 Task: Add the "warning" sticker at the center of the card.
Action: Mouse moved to (1128, 92)
Screenshot: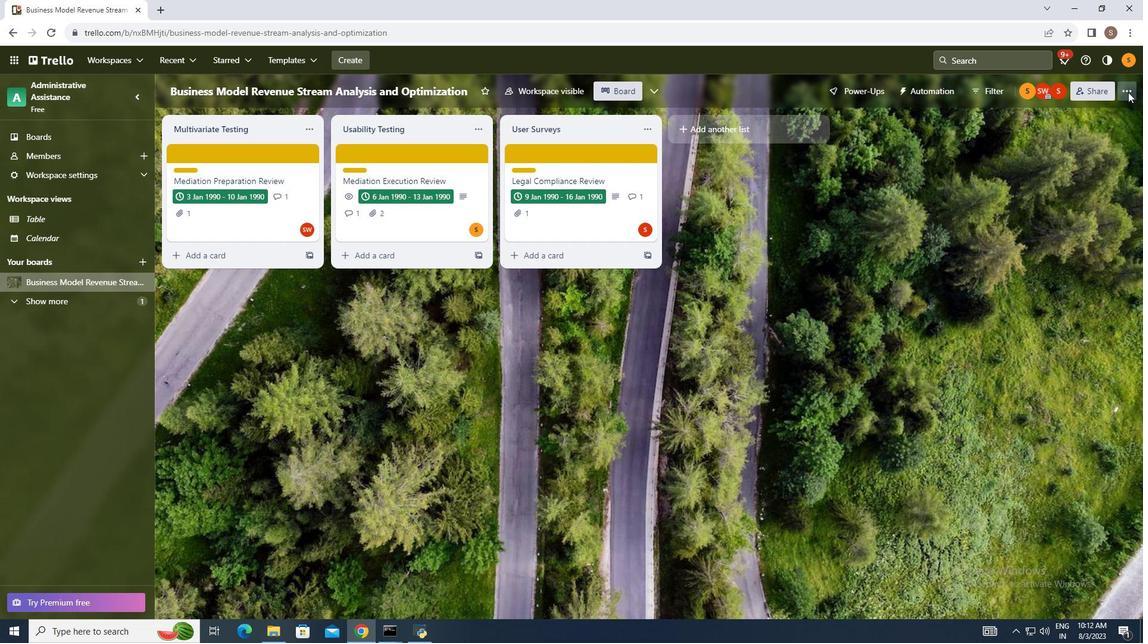
Action: Mouse pressed left at (1128, 92)
Screenshot: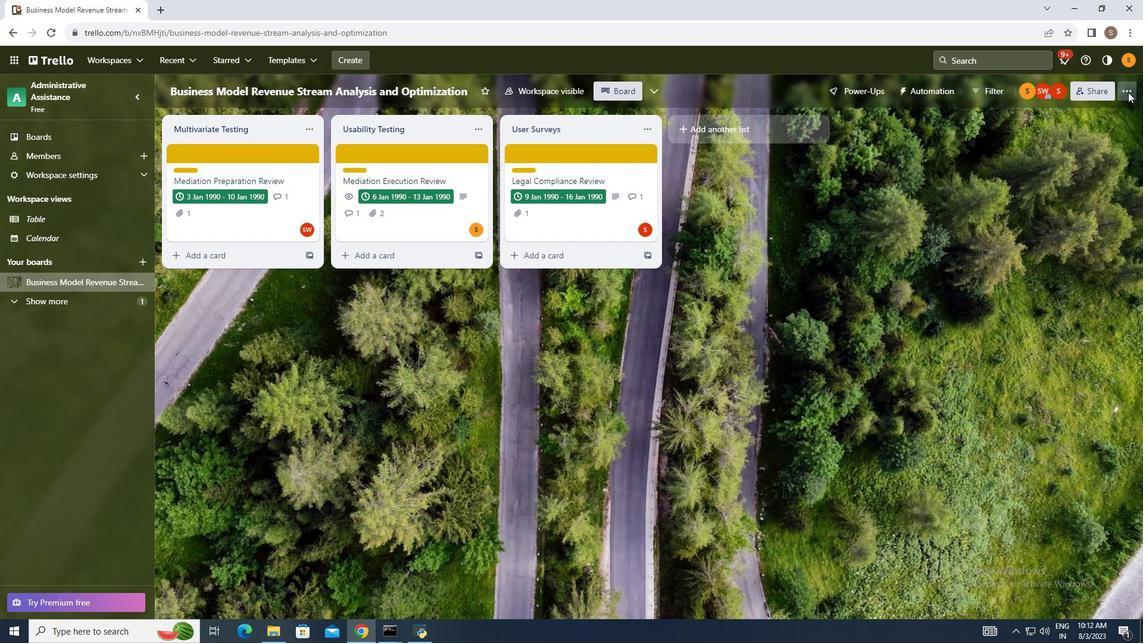 
Action: Mouse moved to (1040, 248)
Screenshot: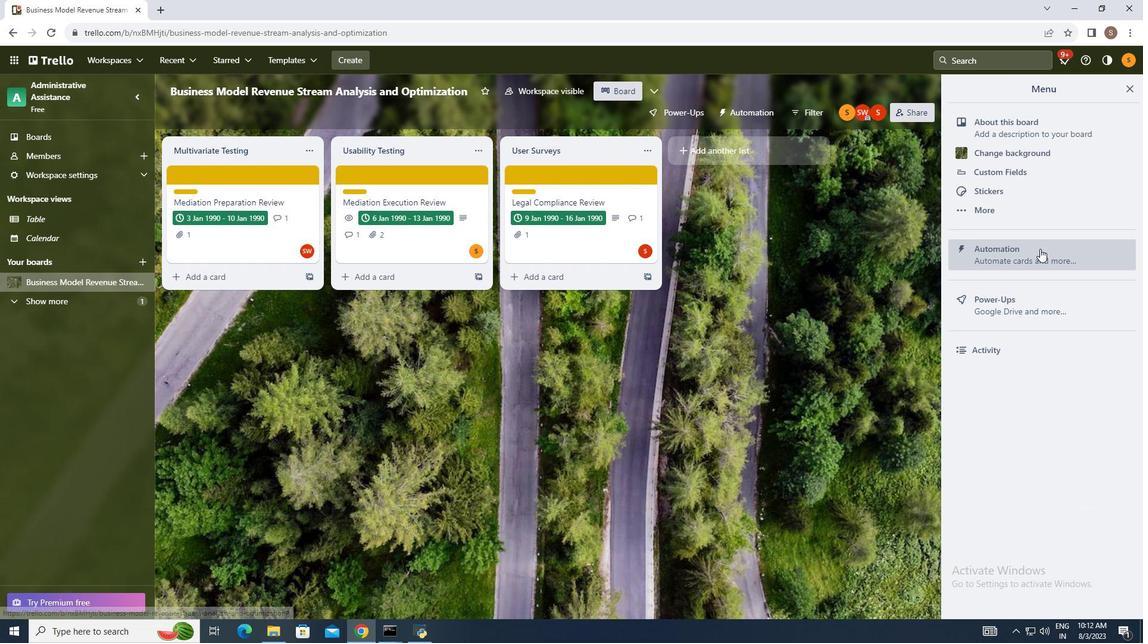 
Action: Mouse pressed left at (1040, 248)
Screenshot: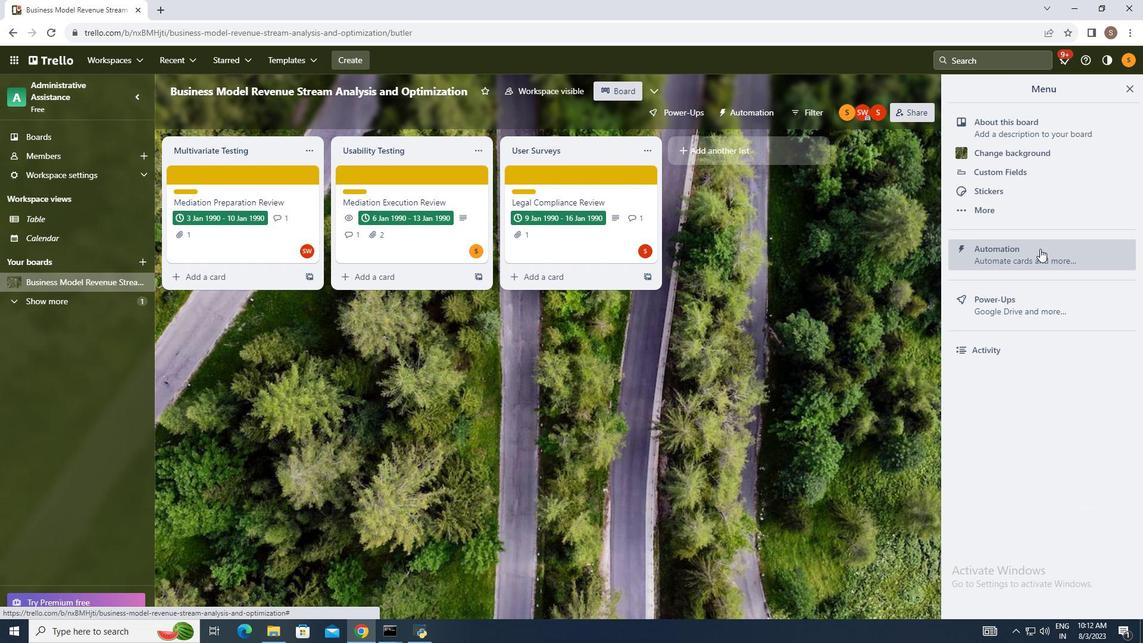 
Action: Mouse moved to (214, 303)
Screenshot: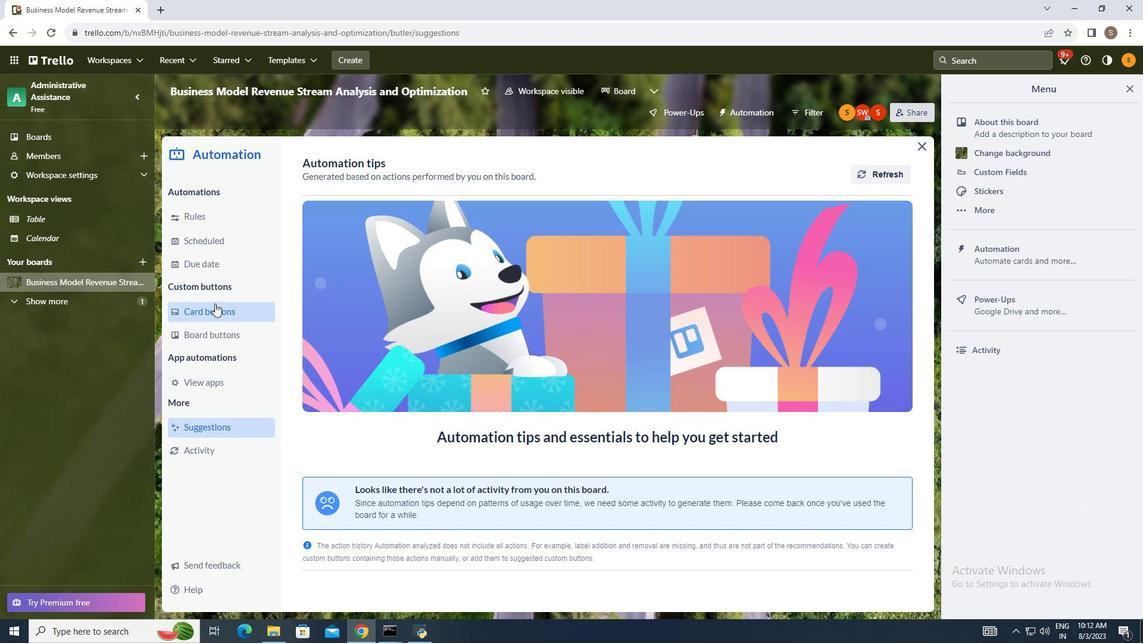 
Action: Mouse pressed left at (214, 303)
Screenshot: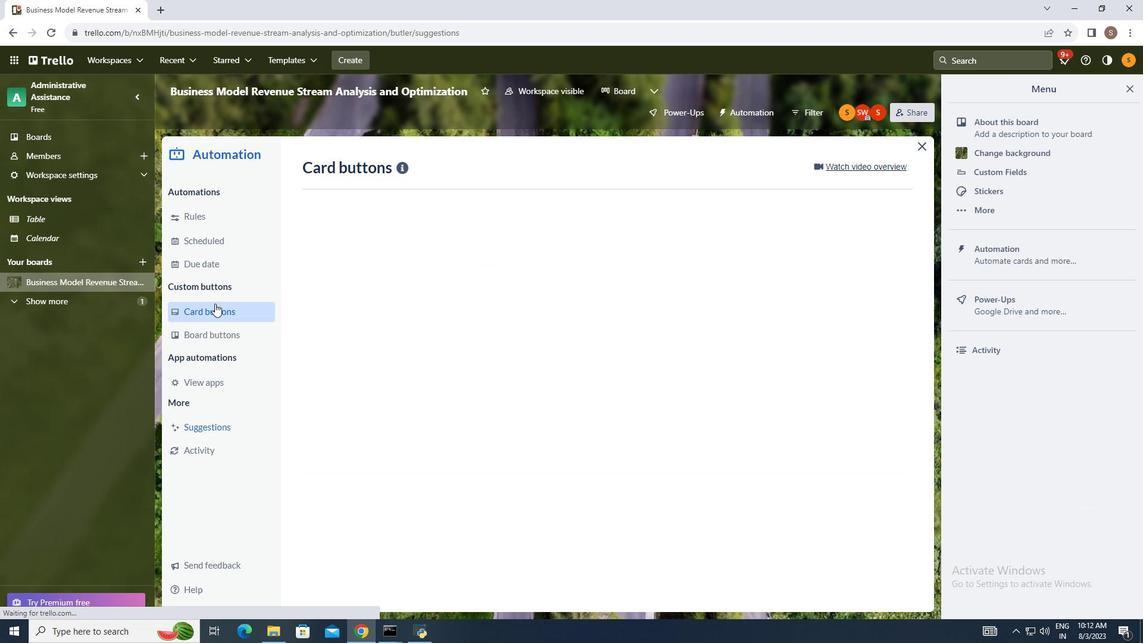 
Action: Mouse moved to (860, 168)
Screenshot: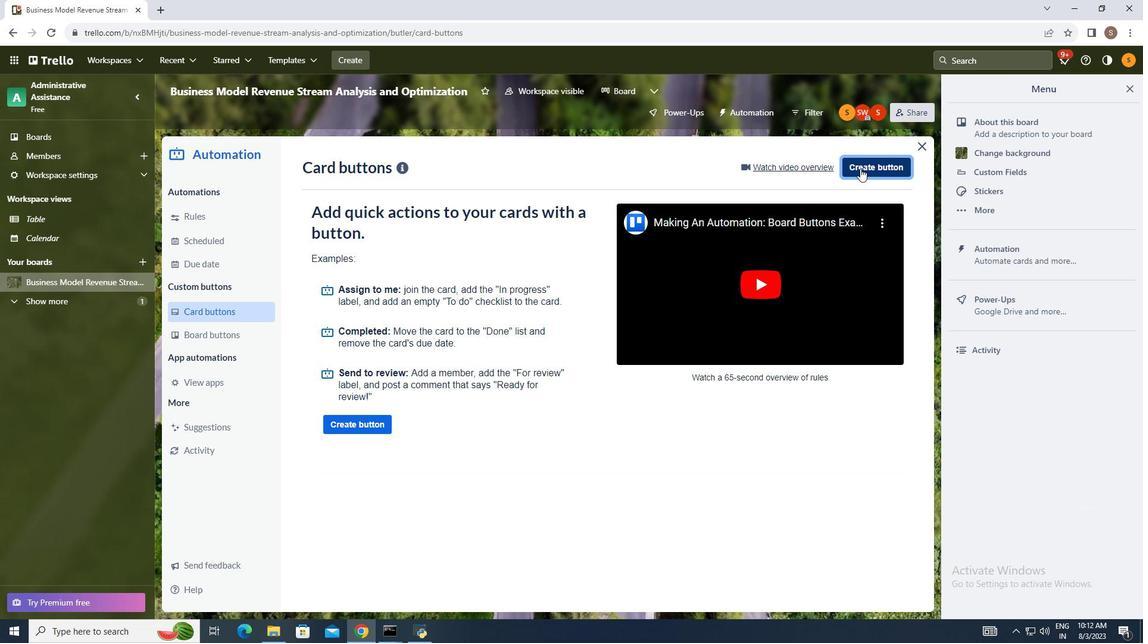 
Action: Mouse pressed left at (860, 168)
Screenshot: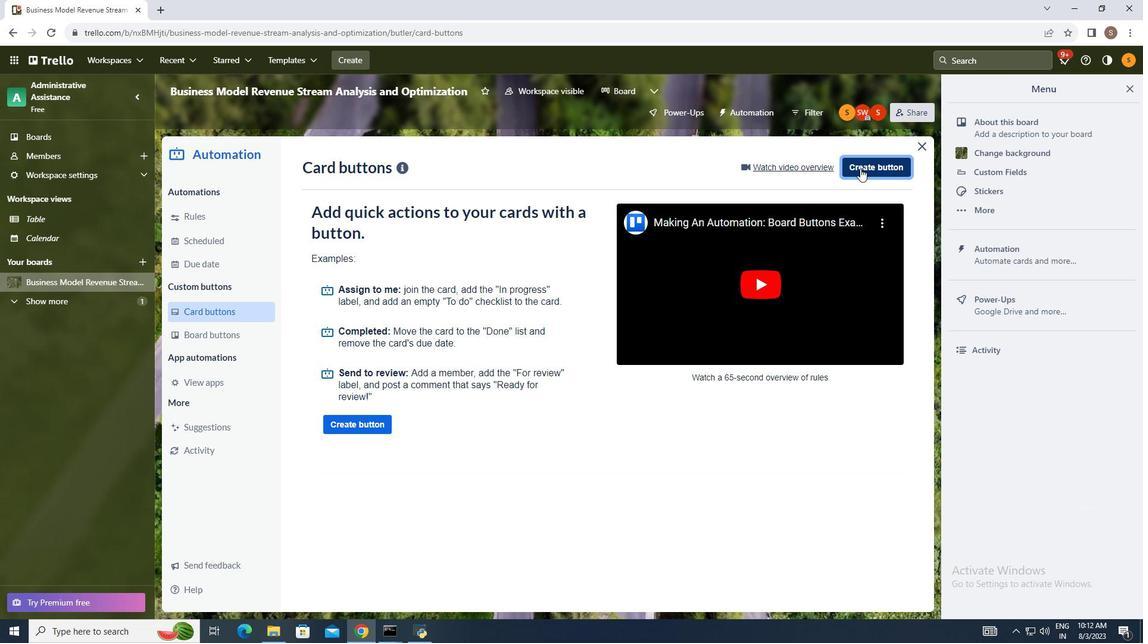 
Action: Mouse moved to (584, 322)
Screenshot: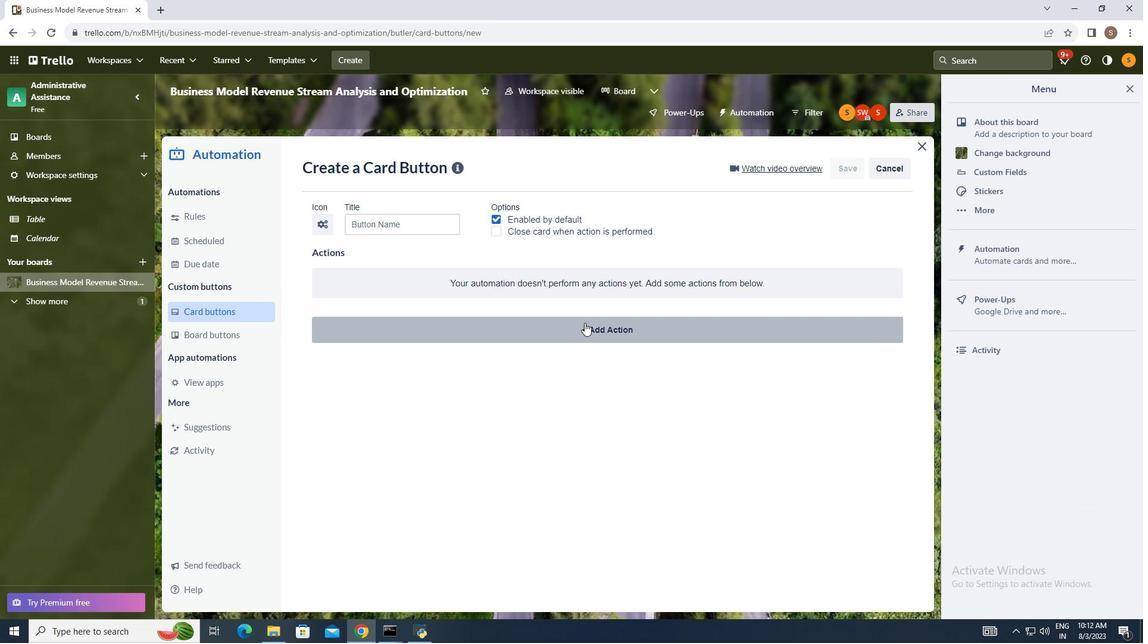 
Action: Mouse pressed left at (584, 322)
Screenshot: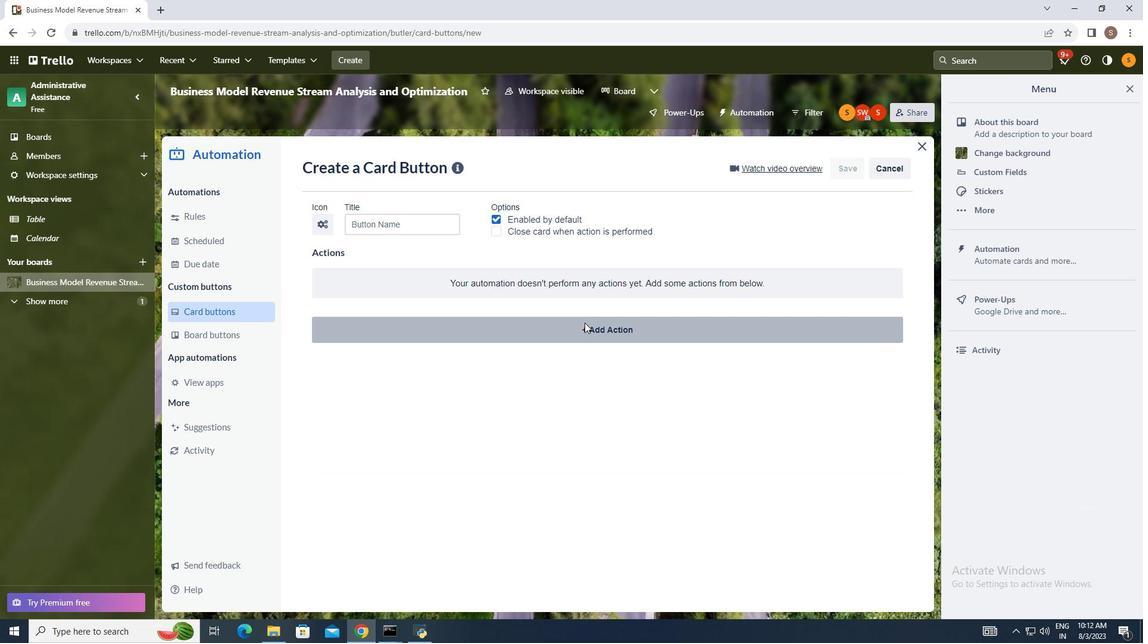 
Action: Mouse moved to (382, 372)
Screenshot: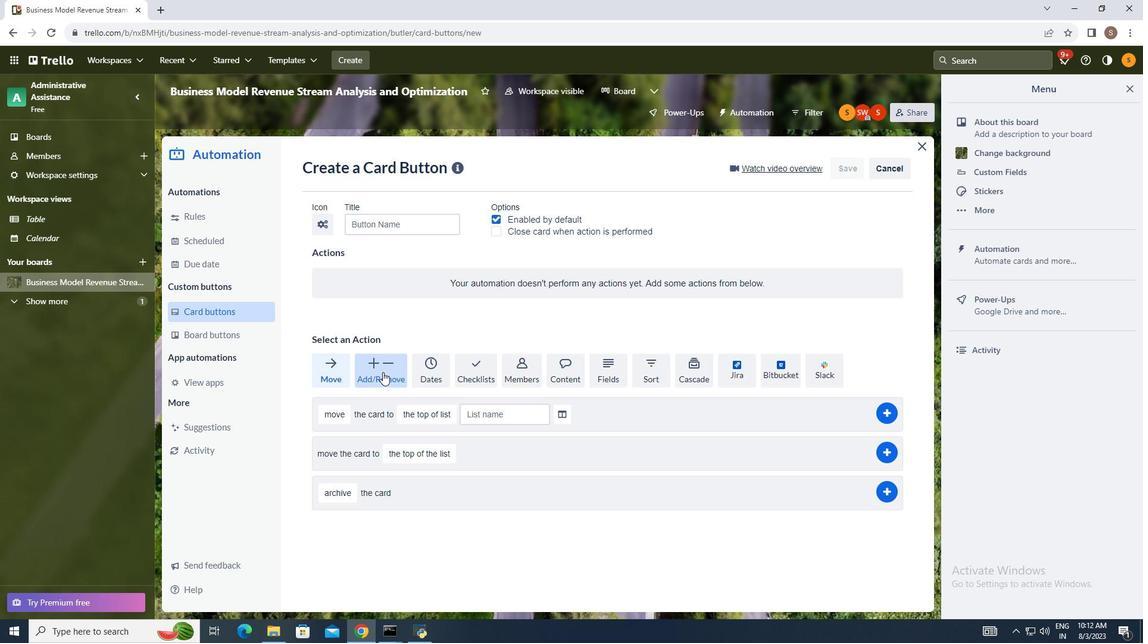 
Action: Mouse pressed left at (382, 372)
Screenshot: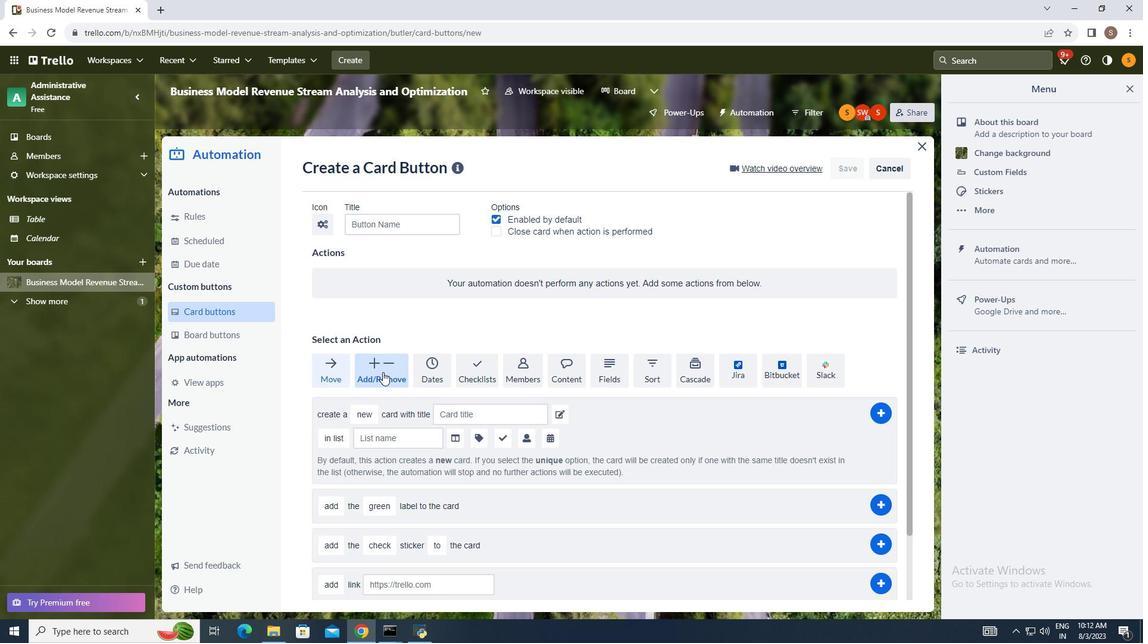 
Action: Mouse moved to (302, 477)
Screenshot: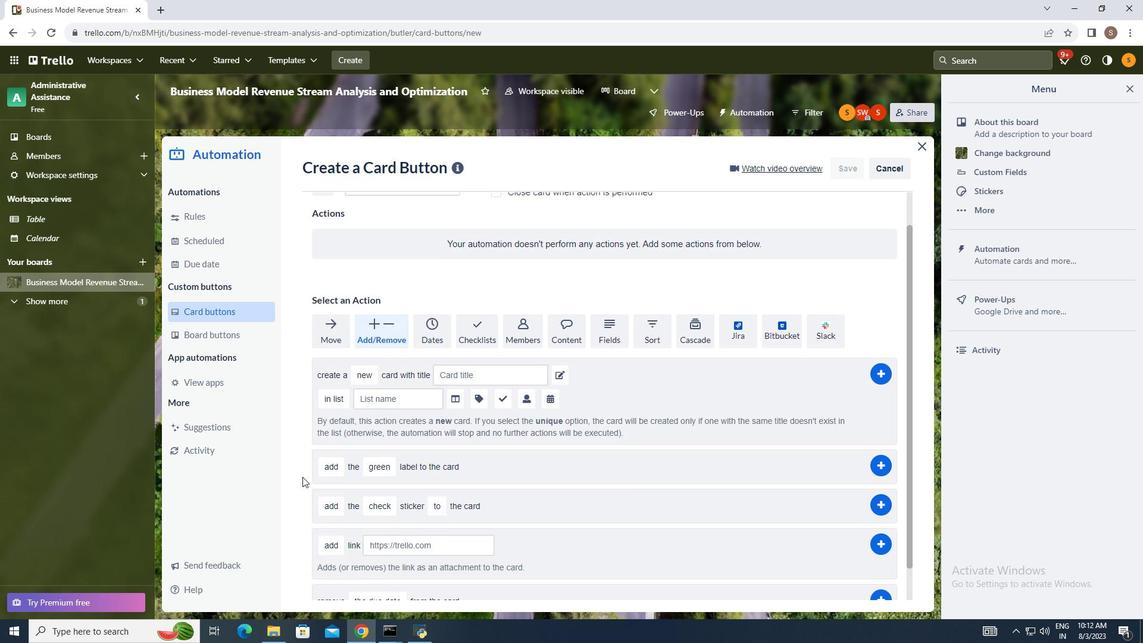 
Action: Mouse scrolled (302, 476) with delta (0, 0)
Screenshot: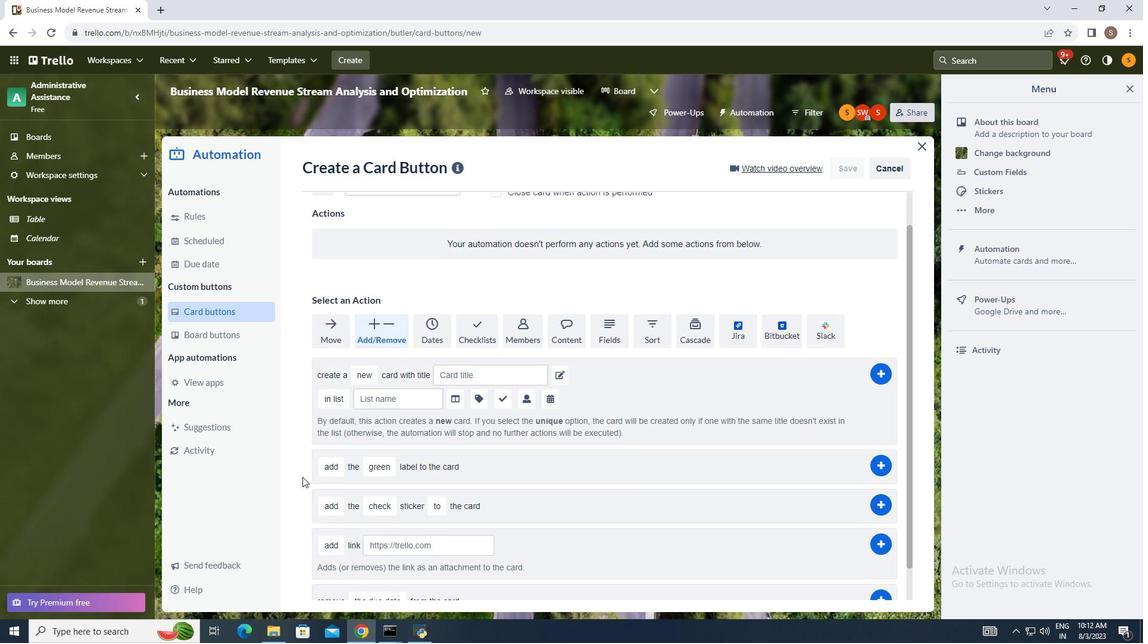 
Action: Mouse moved to (329, 485)
Screenshot: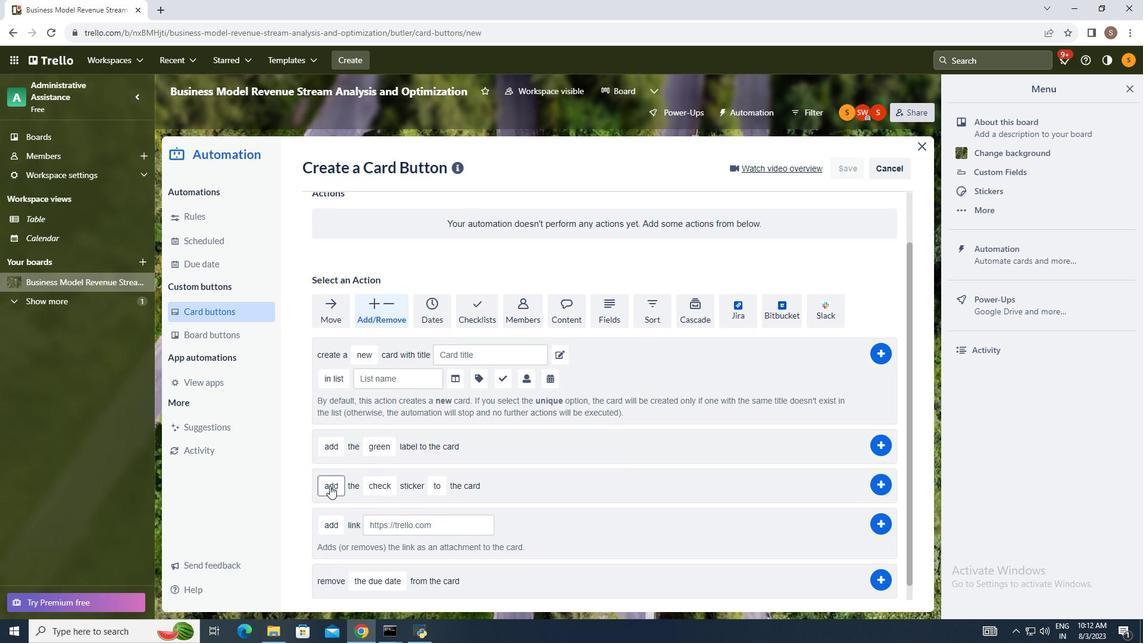 
Action: Mouse pressed left at (329, 485)
Screenshot: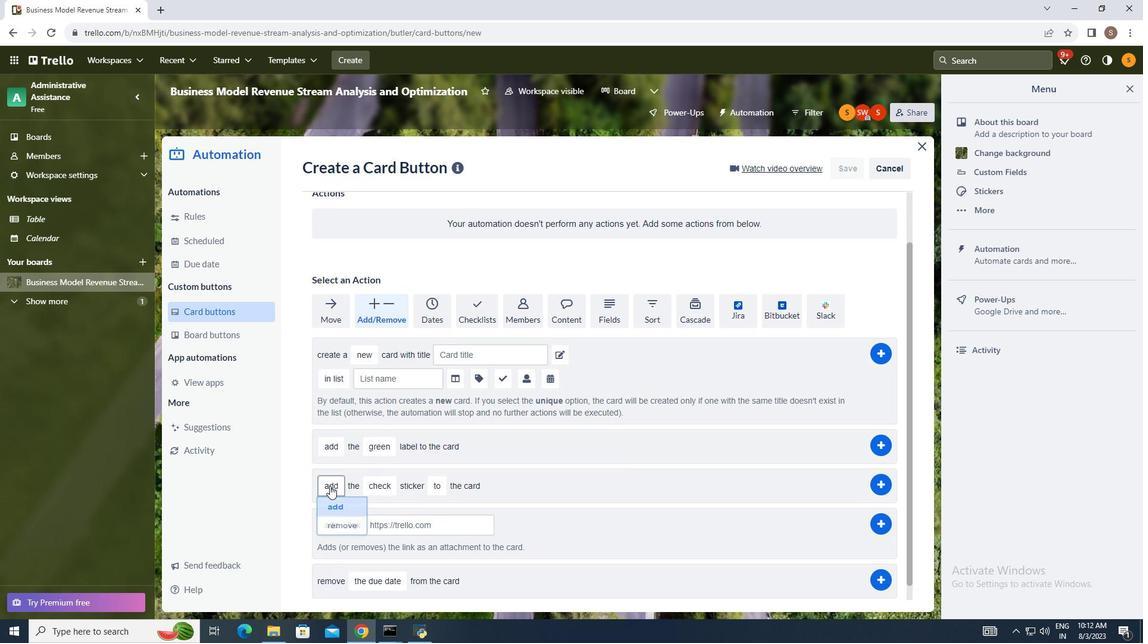 
Action: Mouse moved to (338, 506)
Screenshot: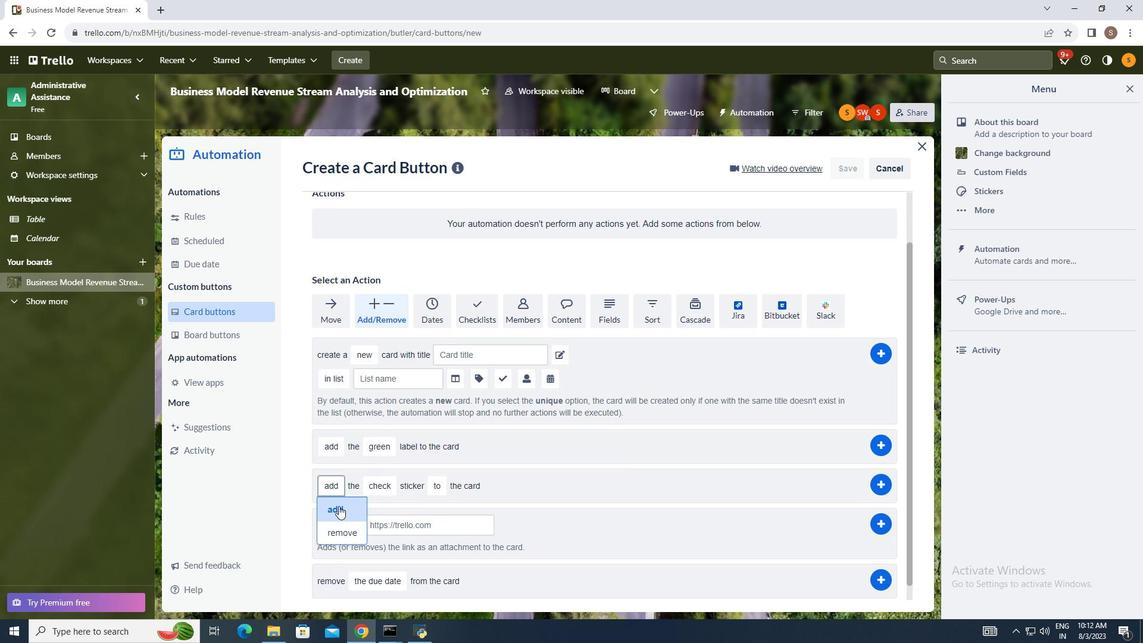 
Action: Mouse pressed left at (338, 506)
Screenshot: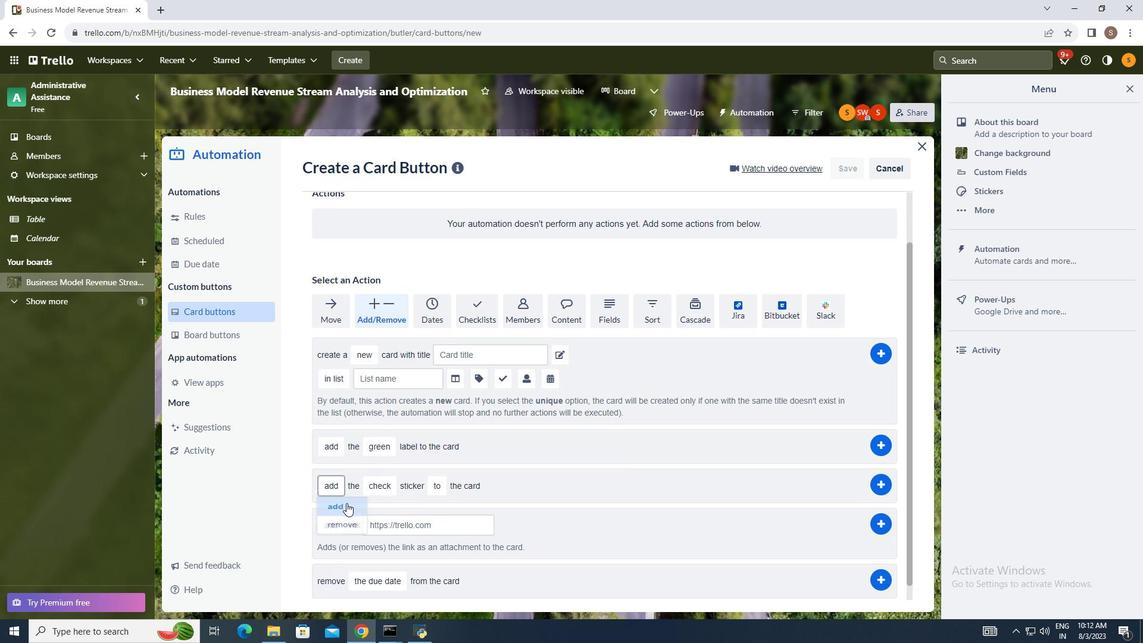 
Action: Mouse moved to (378, 482)
Screenshot: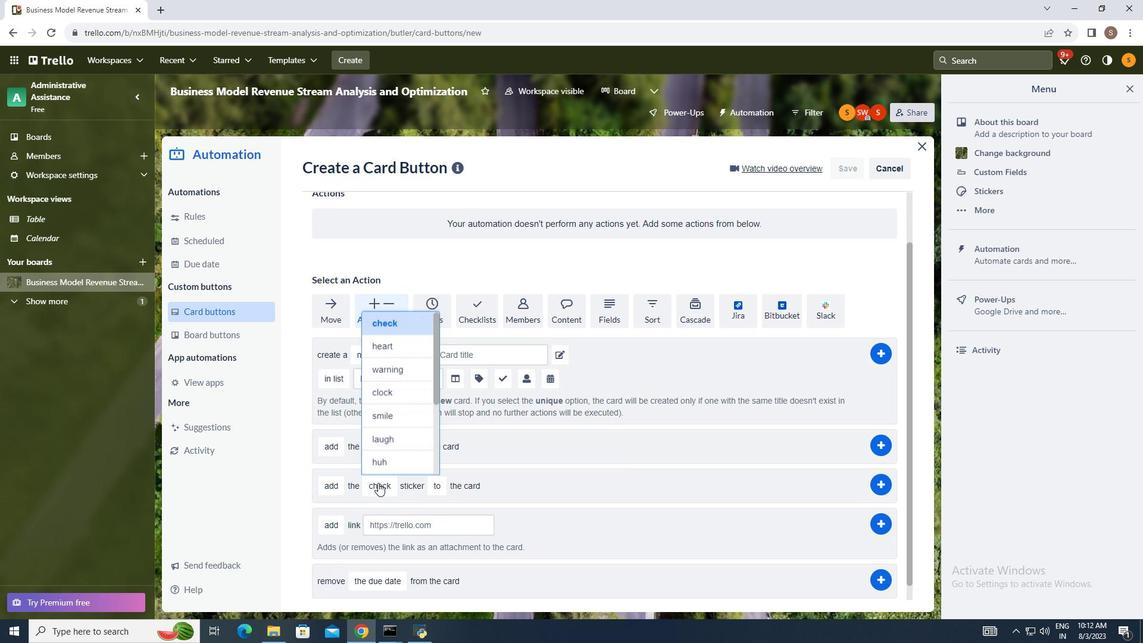 
Action: Mouse pressed left at (378, 482)
Screenshot: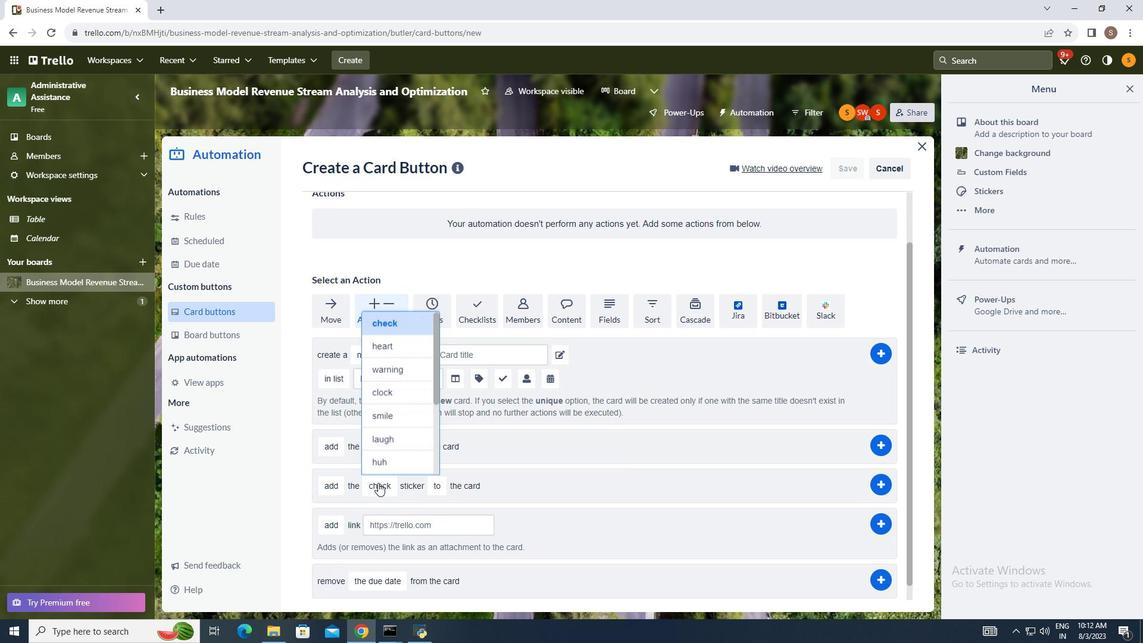 
Action: Mouse moved to (397, 360)
Screenshot: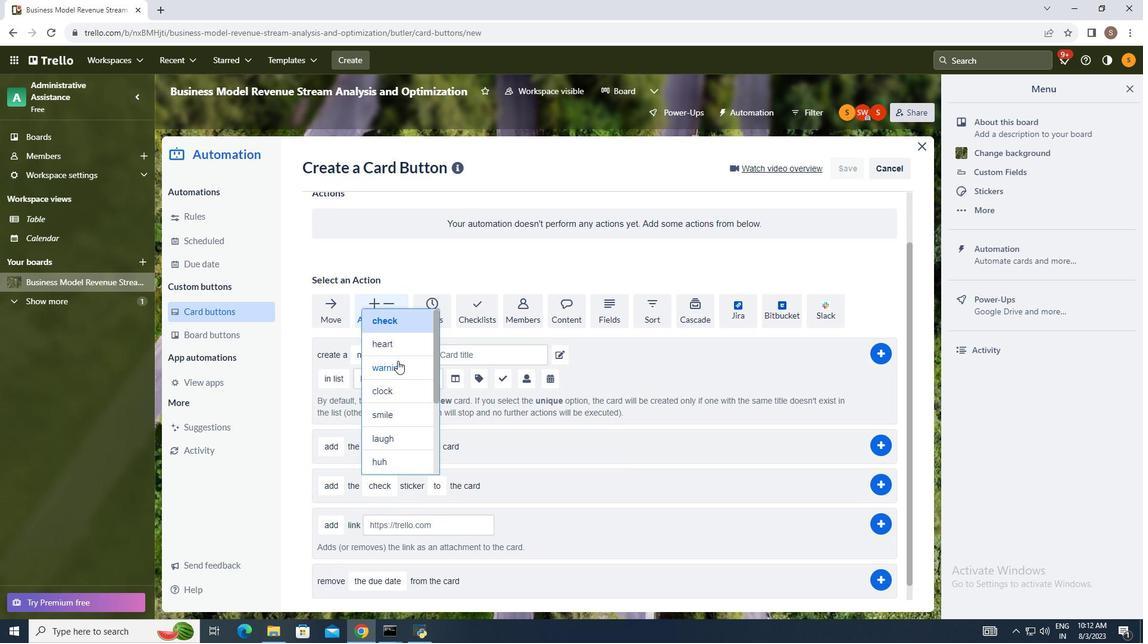 
Action: Mouse pressed left at (397, 360)
Screenshot: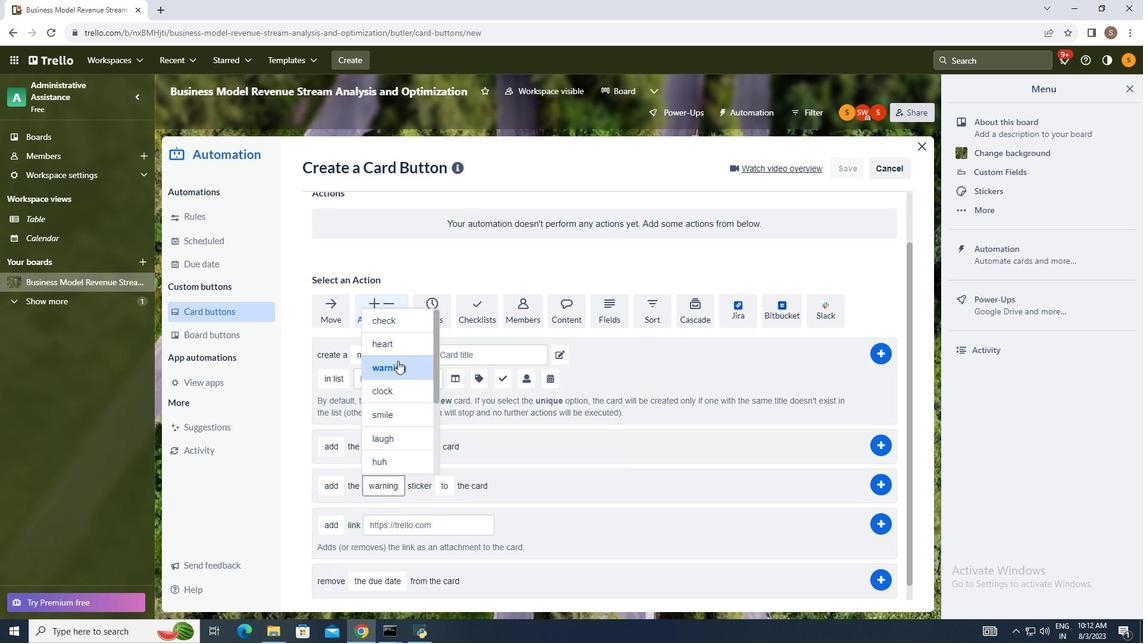 
Action: Mouse moved to (443, 484)
Screenshot: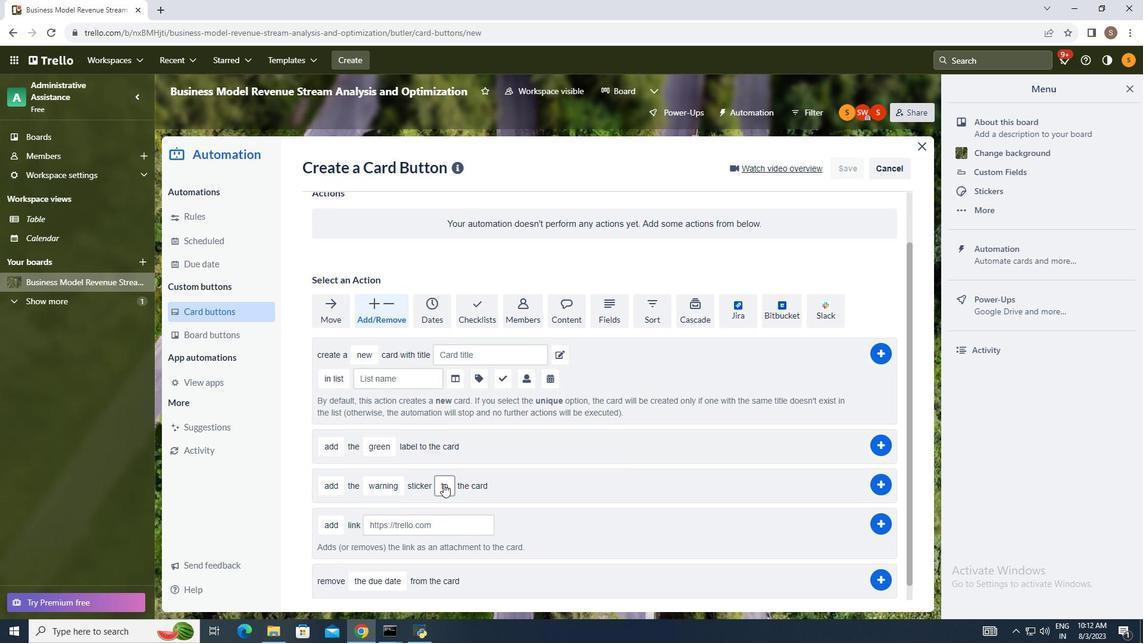 
Action: Mouse pressed left at (443, 484)
Screenshot: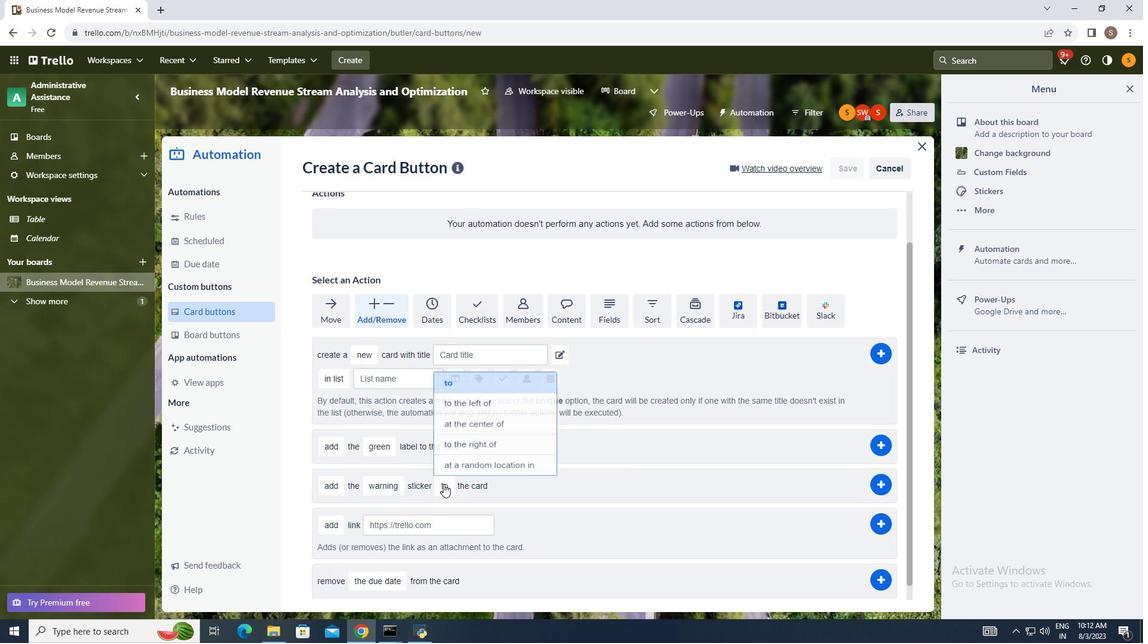 
Action: Mouse moved to (497, 407)
Screenshot: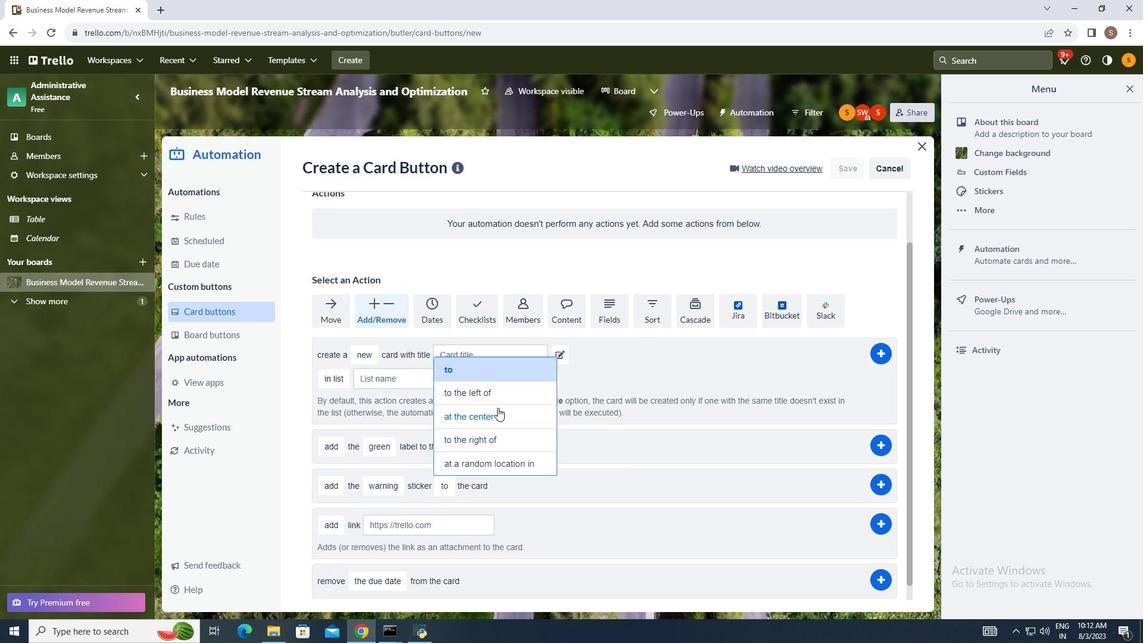 
Action: Mouse pressed left at (497, 407)
Screenshot: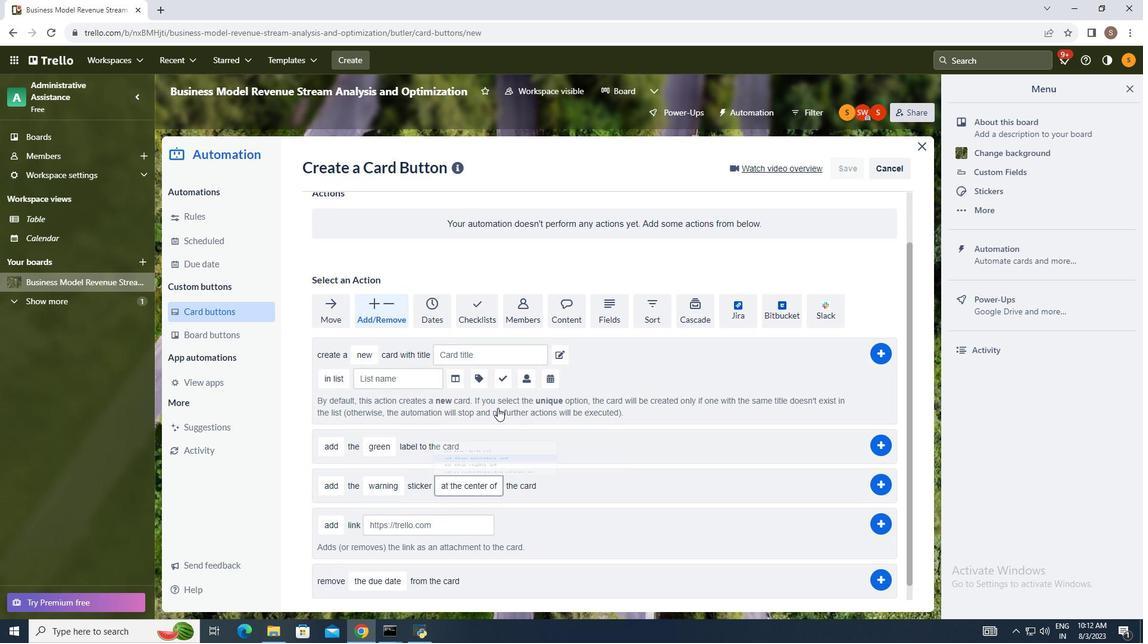 
Action: Mouse moved to (889, 482)
Screenshot: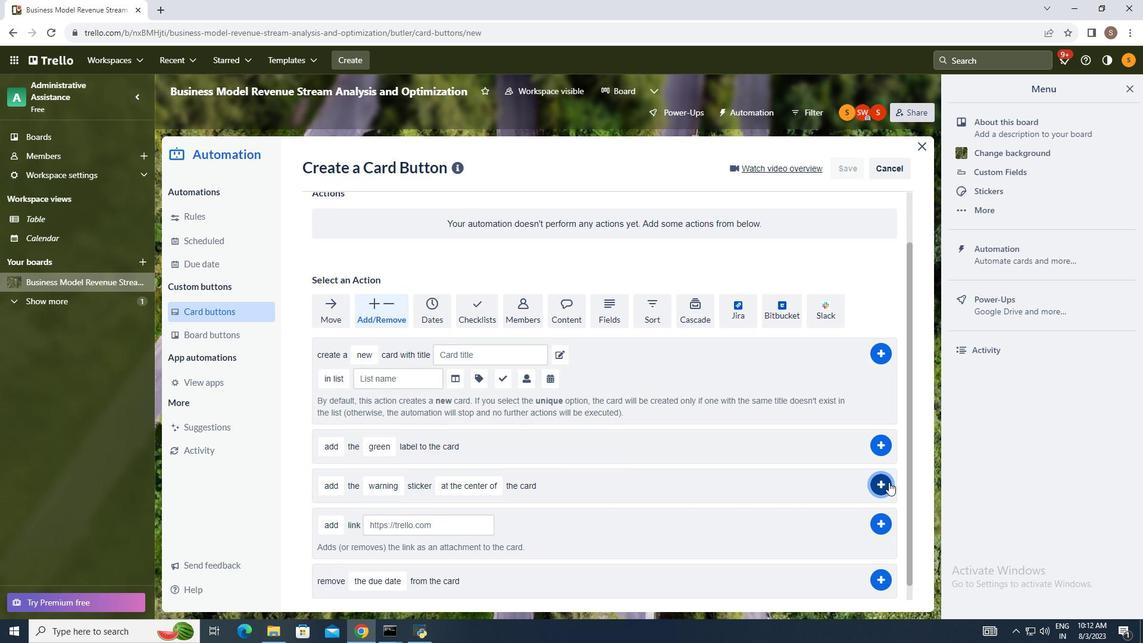 
Action: Mouse pressed left at (889, 482)
Screenshot: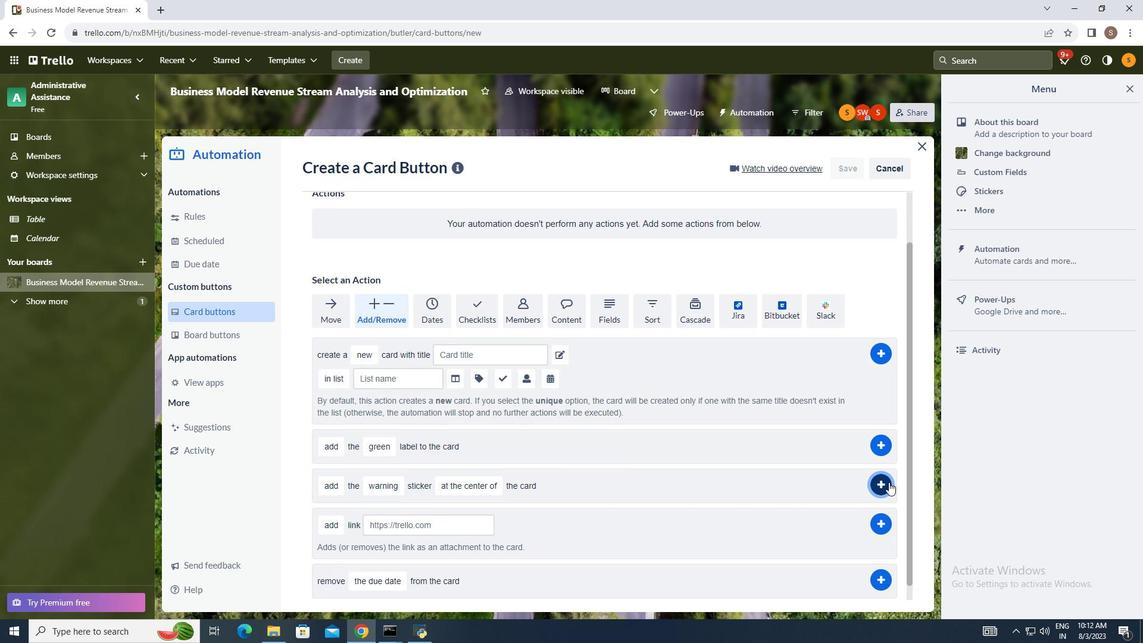 
Action: Mouse moved to (943, 474)
Screenshot: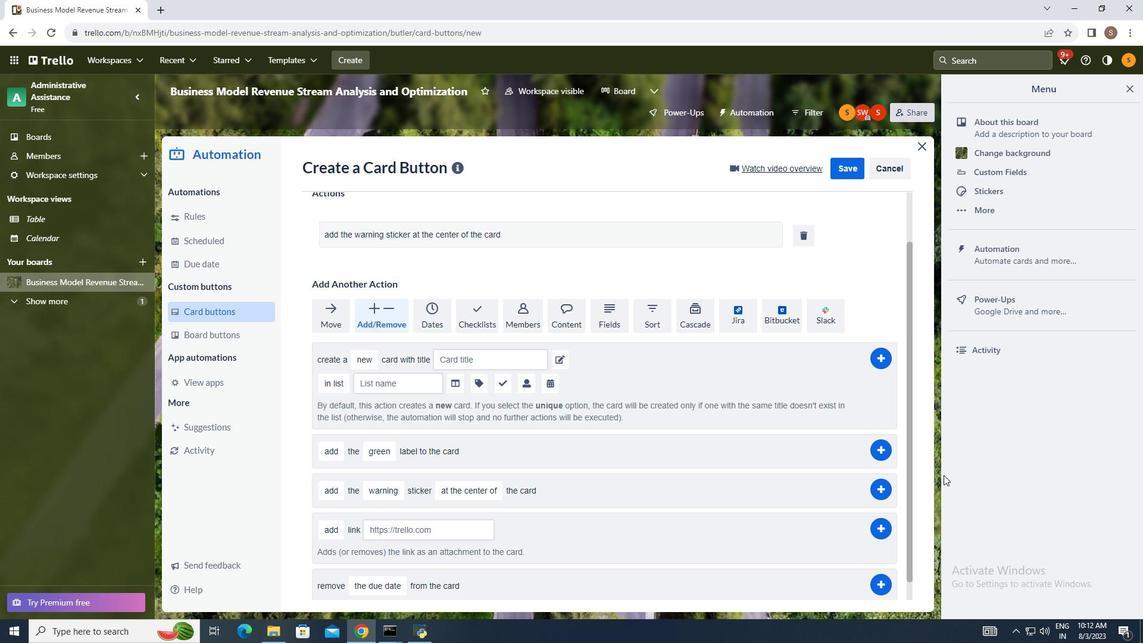 
